 Task: Sort the products in the category "More Bakery Desserts" by price (highest first).
Action: Mouse moved to (21, 98)
Screenshot: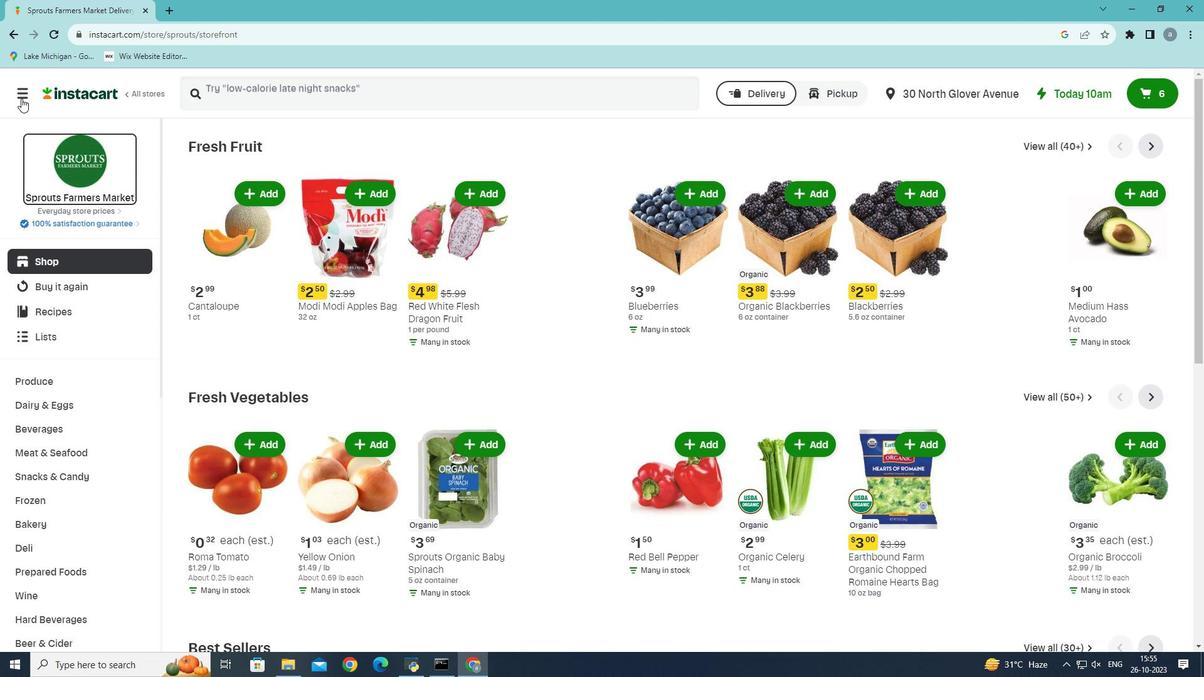 
Action: Mouse pressed left at (21, 98)
Screenshot: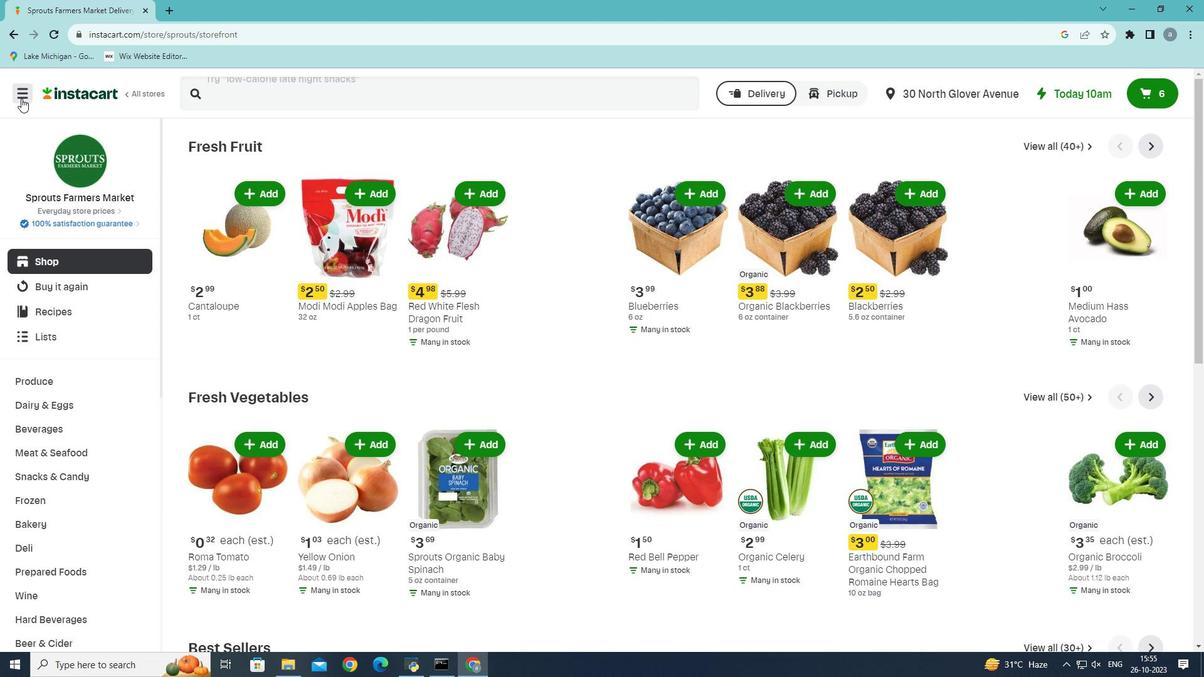 
Action: Mouse moved to (75, 360)
Screenshot: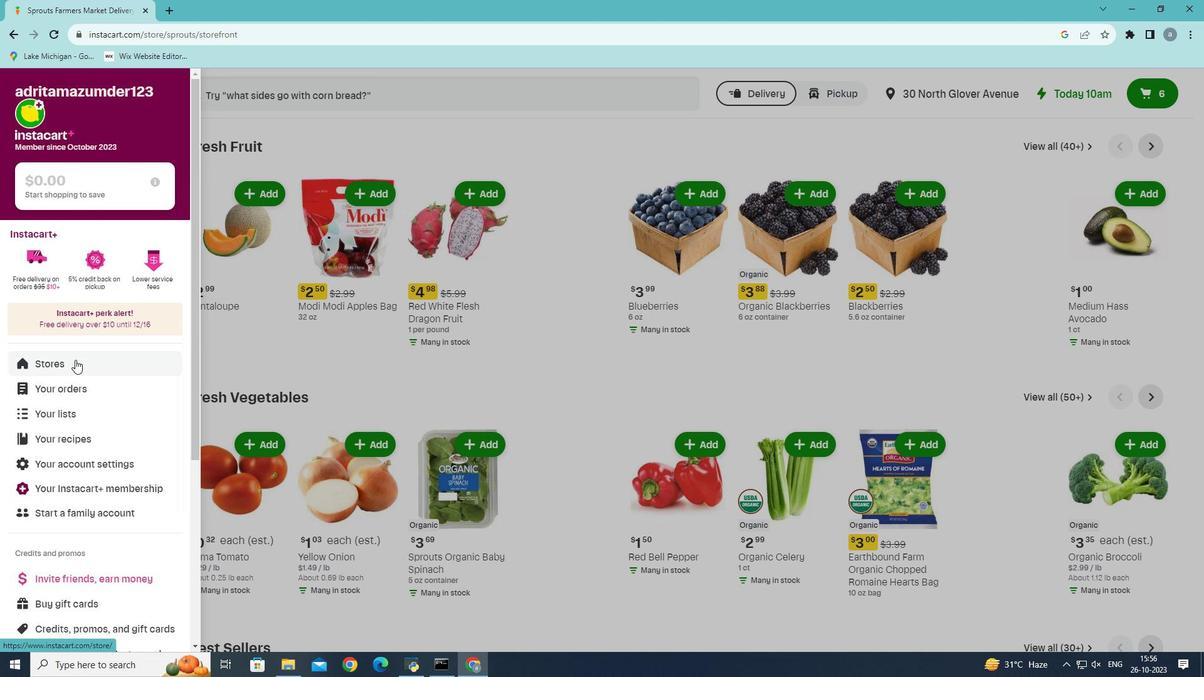 
Action: Mouse pressed left at (75, 360)
Screenshot: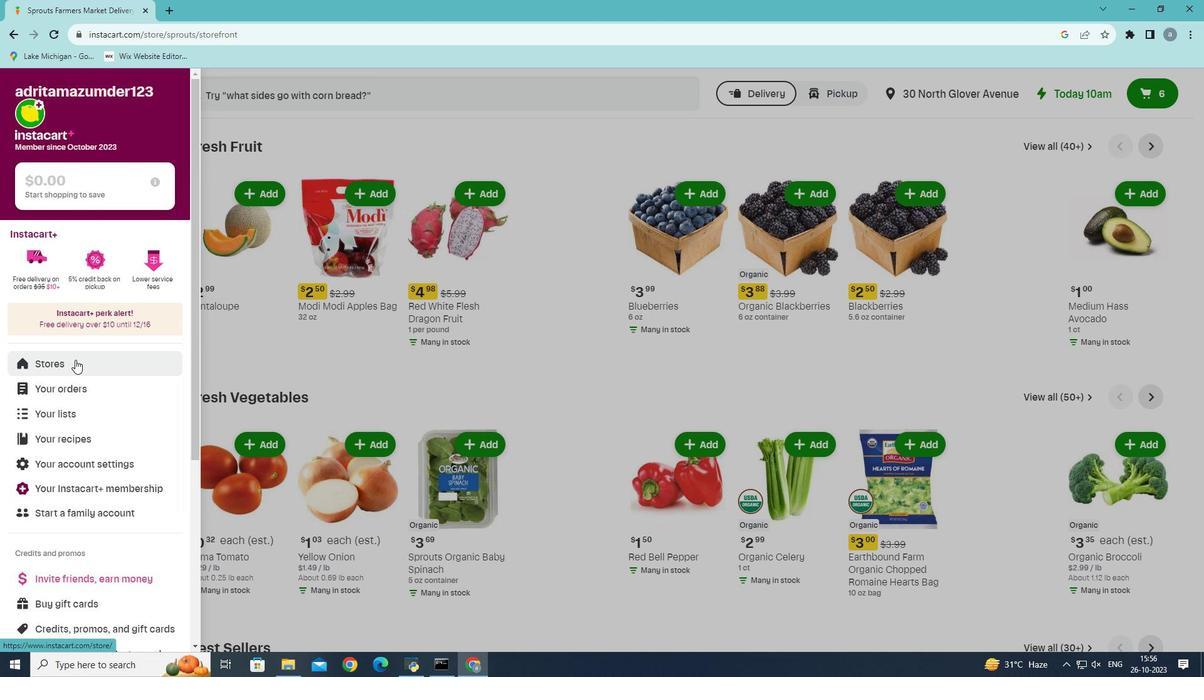 
Action: Mouse moved to (291, 144)
Screenshot: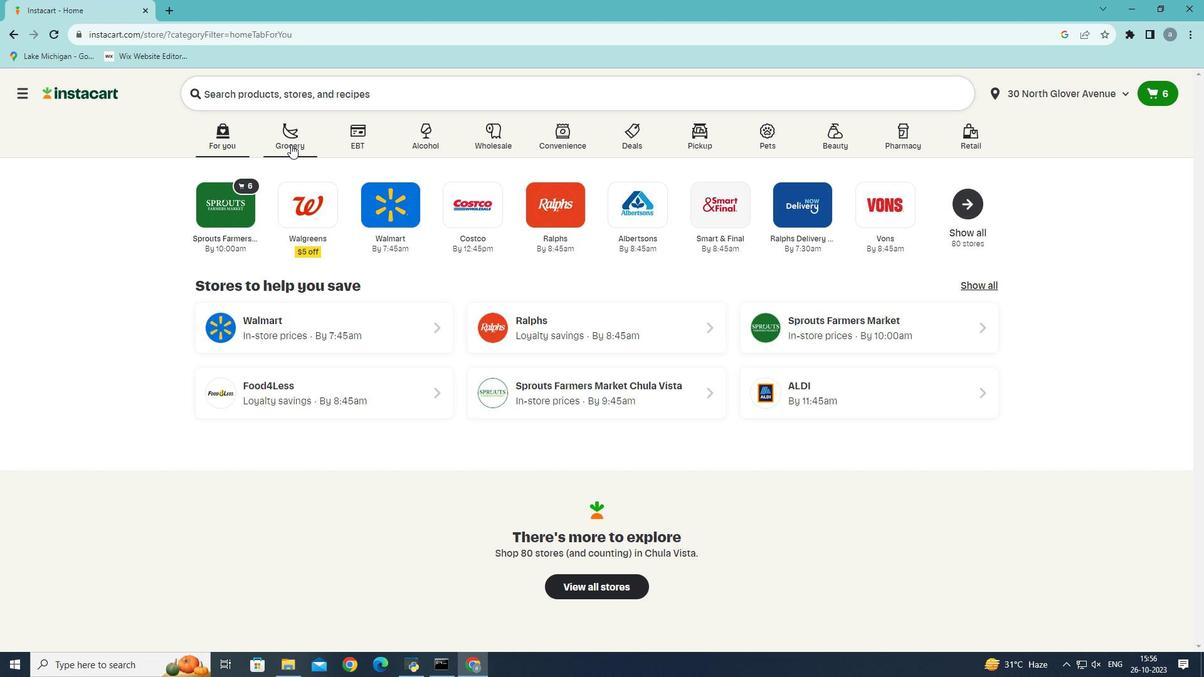 
Action: Mouse pressed left at (291, 144)
Screenshot: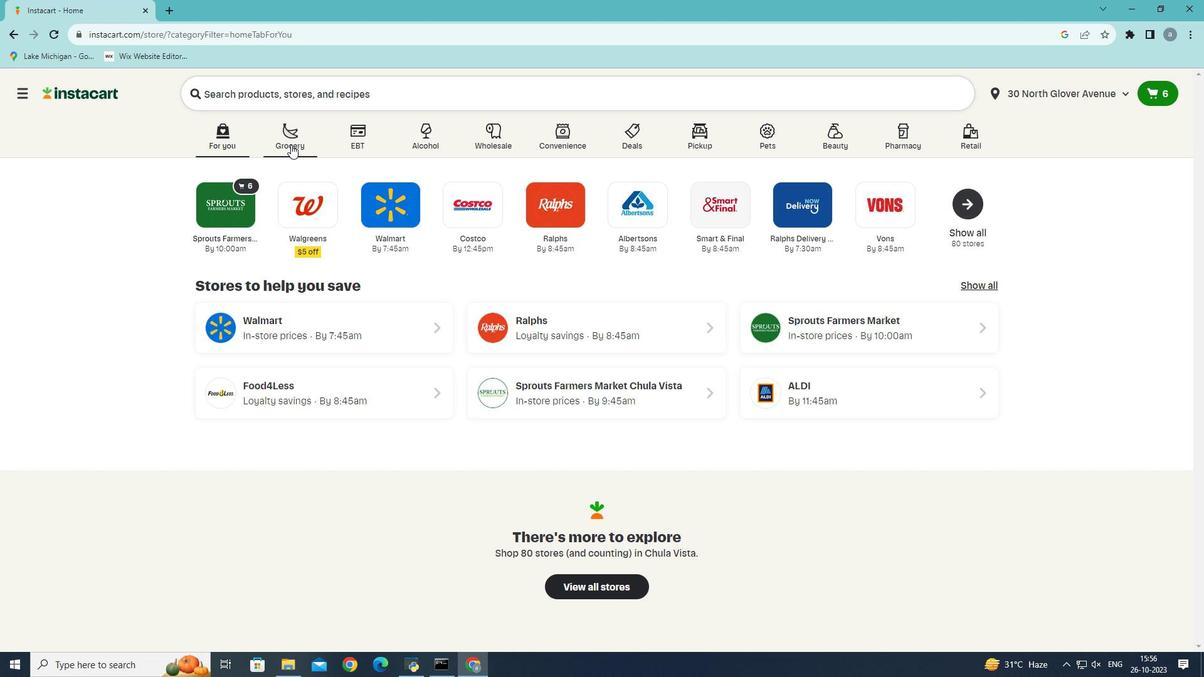 
Action: Mouse moved to (274, 372)
Screenshot: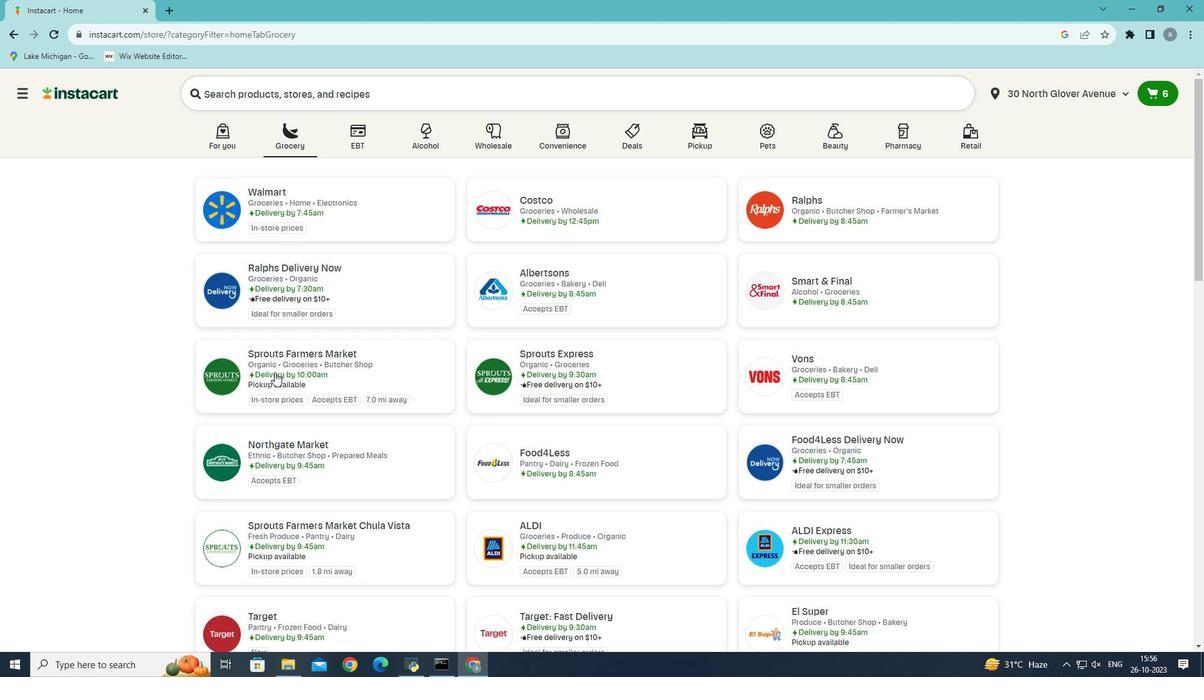 
Action: Mouse pressed left at (274, 372)
Screenshot: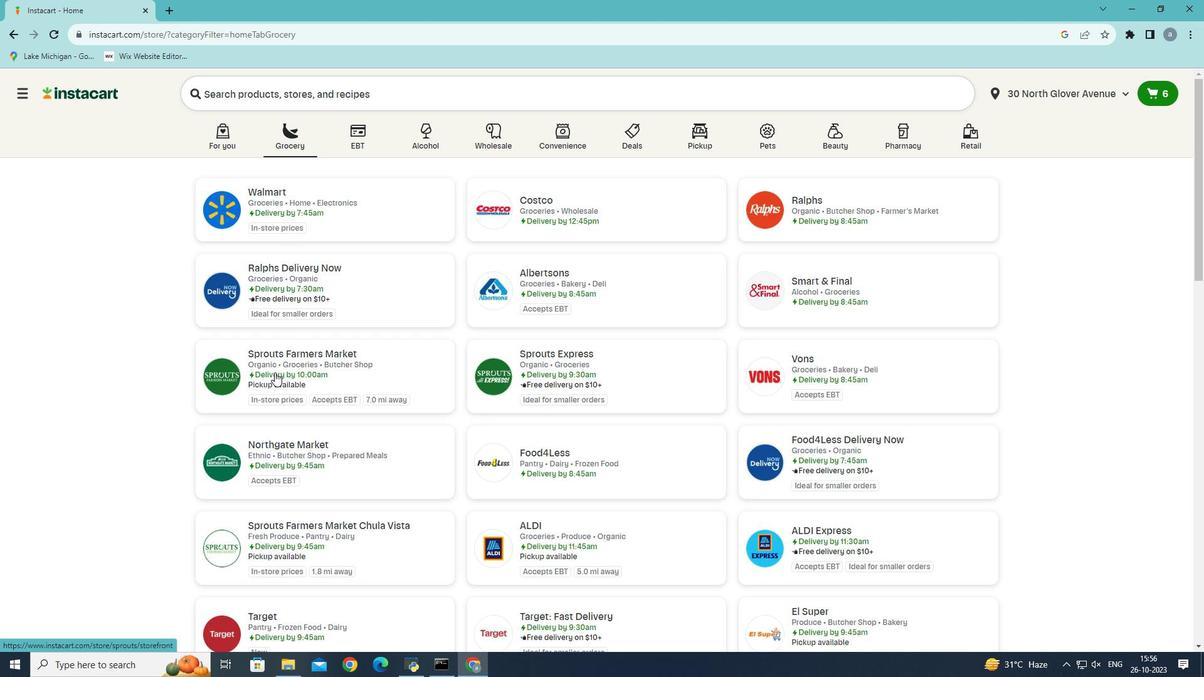 
Action: Mouse moved to (55, 523)
Screenshot: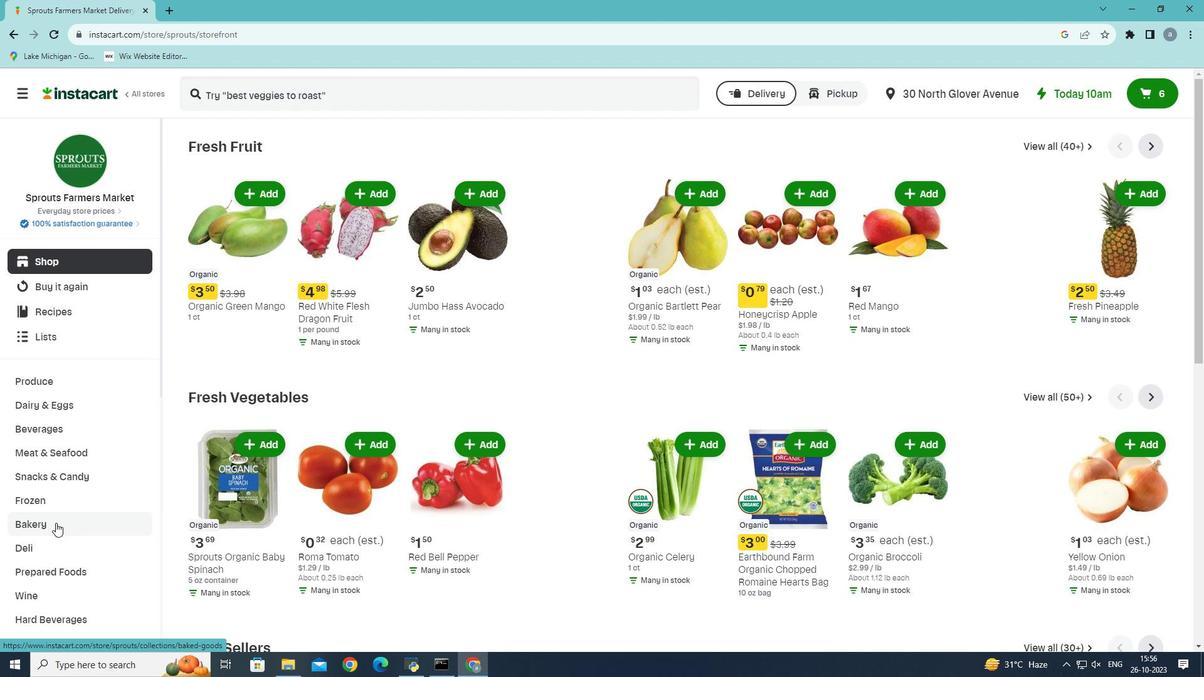
Action: Mouse pressed left at (55, 523)
Screenshot: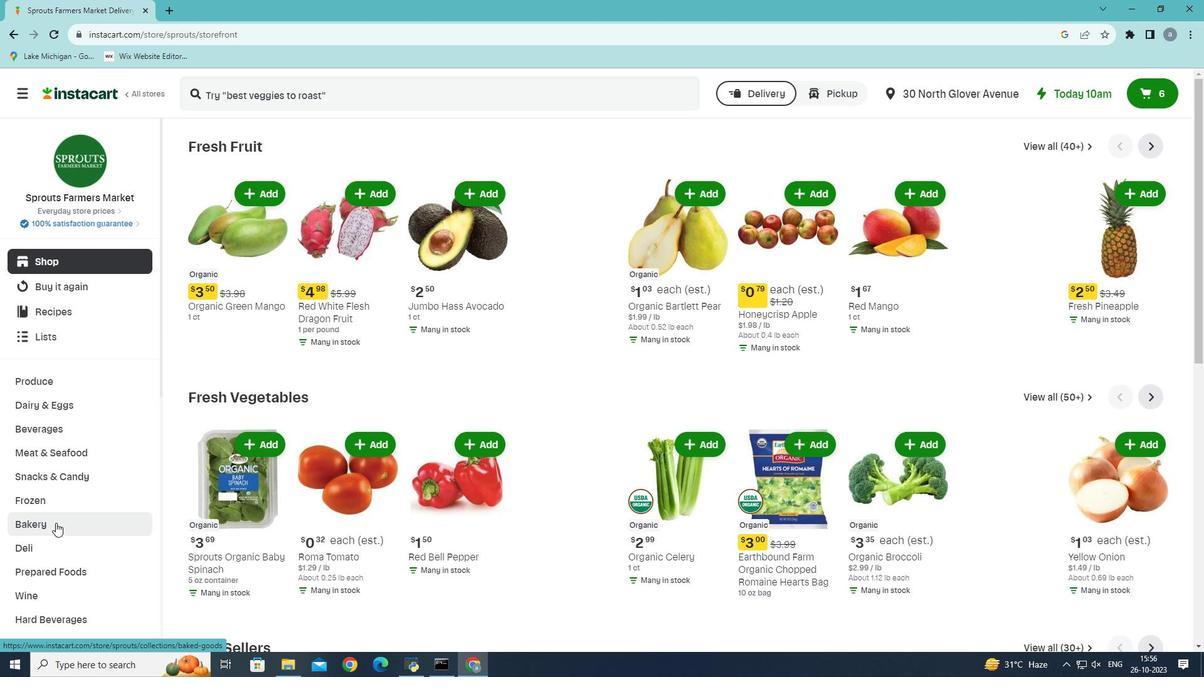
Action: Mouse moved to (849, 175)
Screenshot: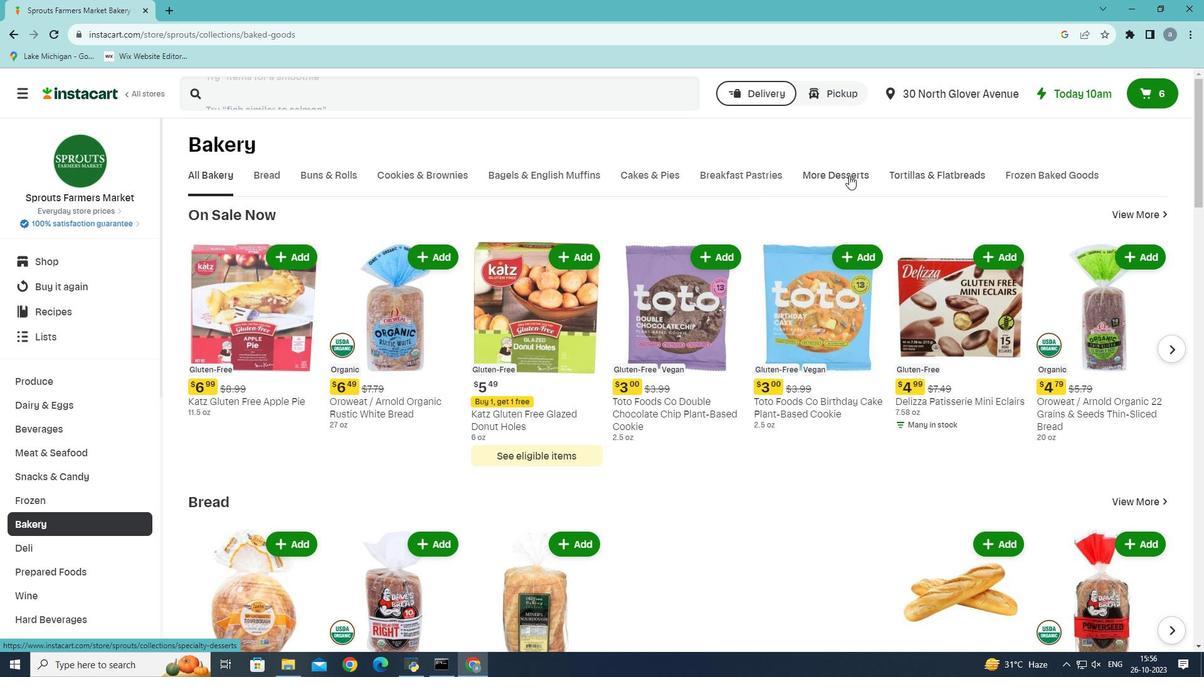 
Action: Mouse pressed left at (849, 175)
Screenshot: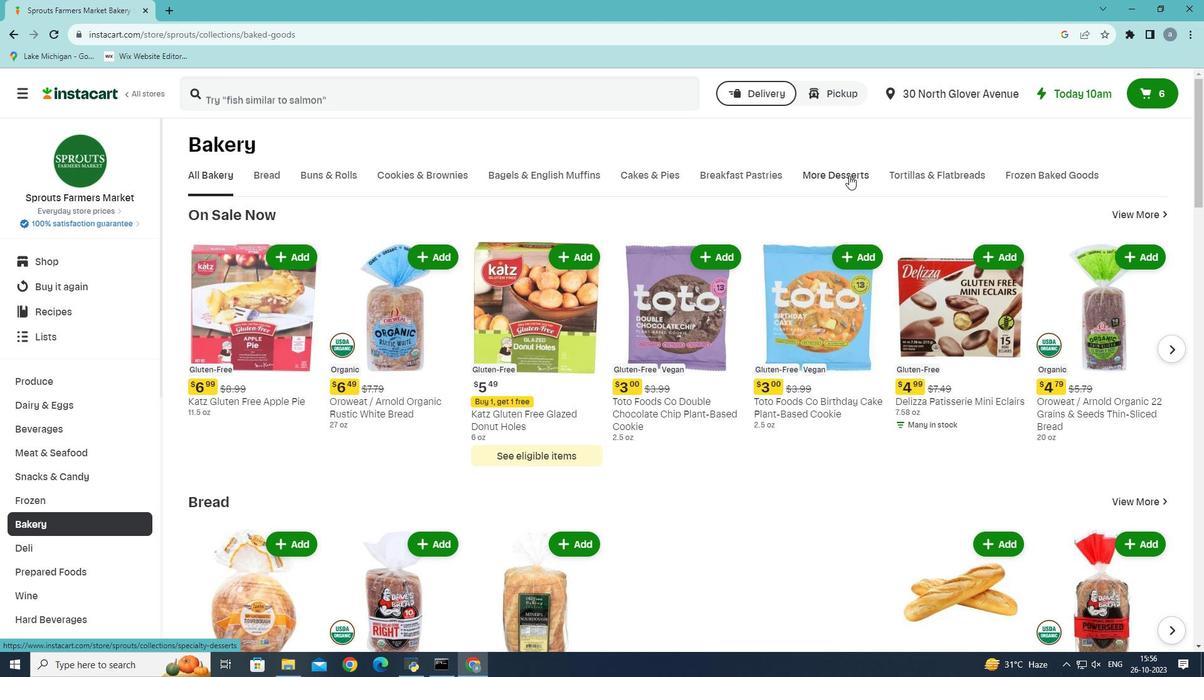 
Action: Mouse moved to (422, 230)
Screenshot: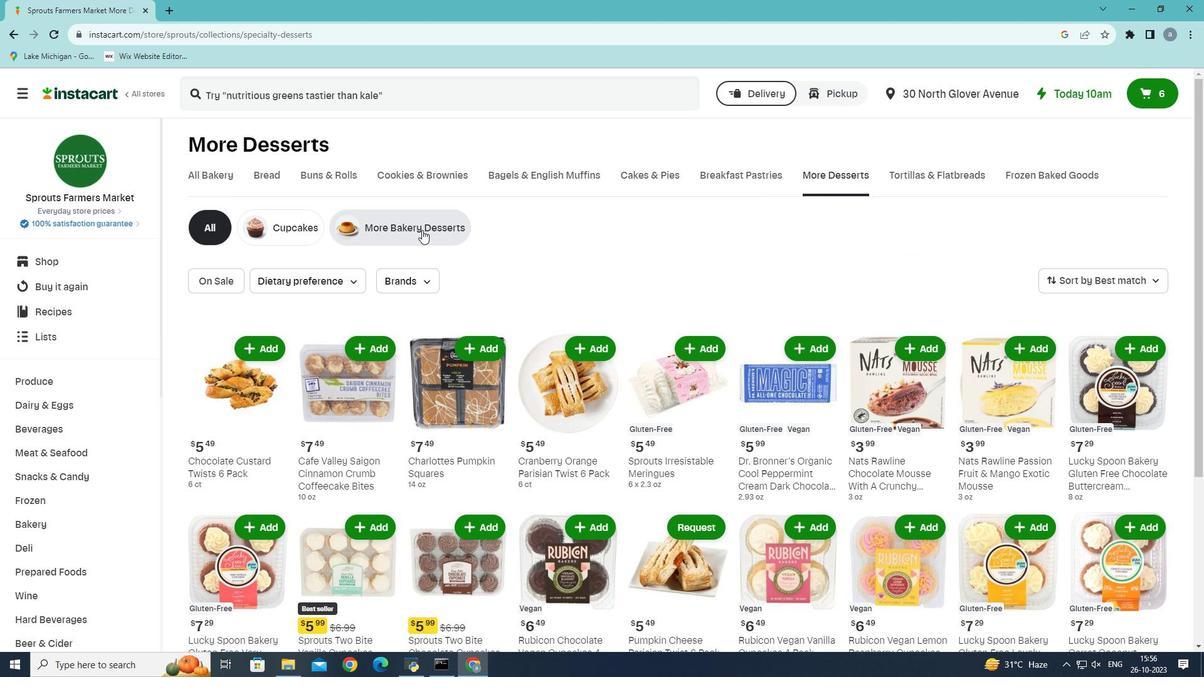 
Action: Mouse pressed left at (422, 230)
Screenshot: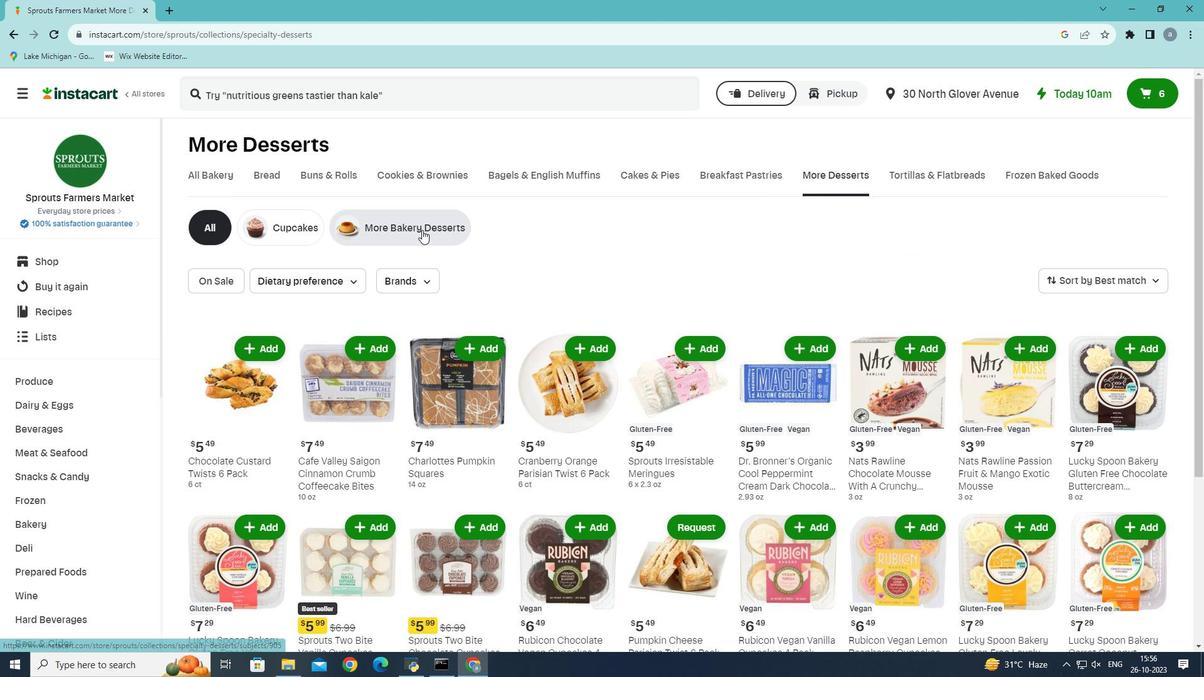 
Action: Mouse moved to (1154, 278)
Screenshot: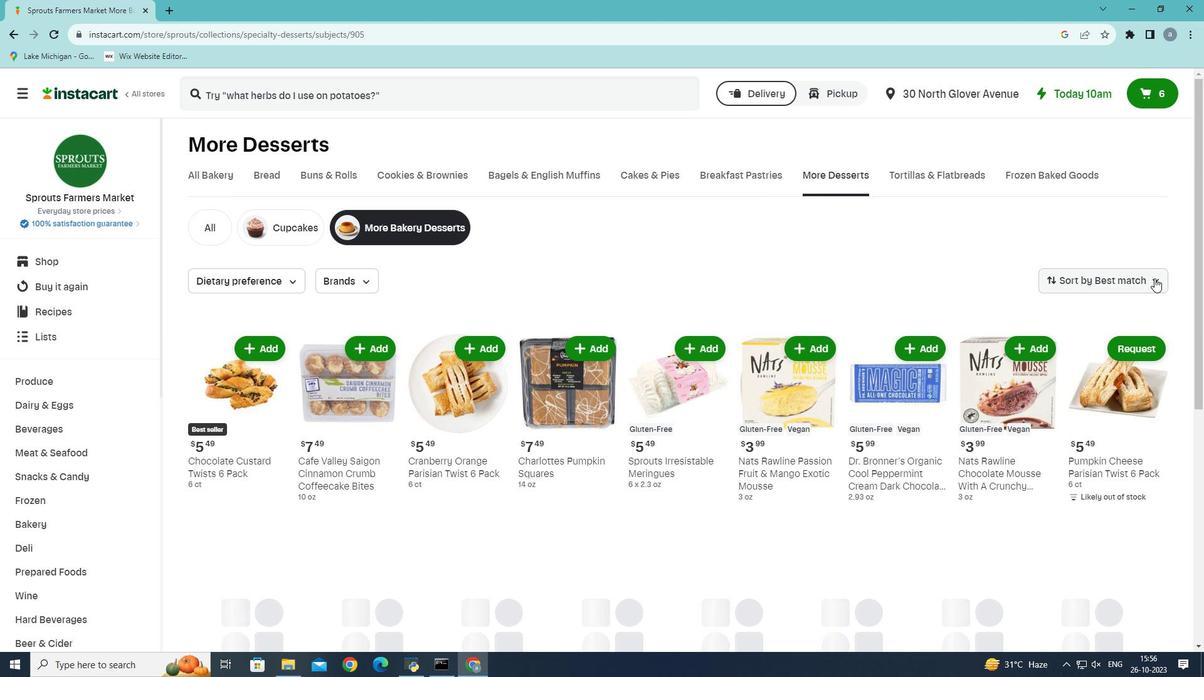 
Action: Mouse pressed left at (1154, 278)
Screenshot: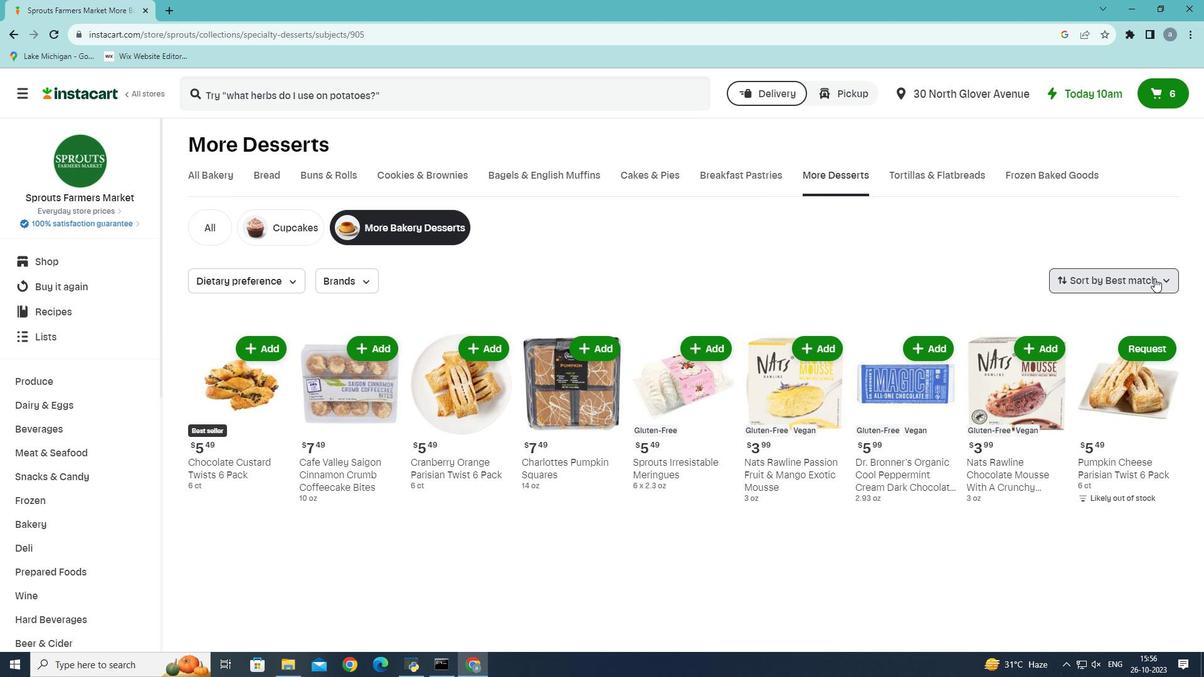 
Action: Mouse moved to (1133, 365)
Screenshot: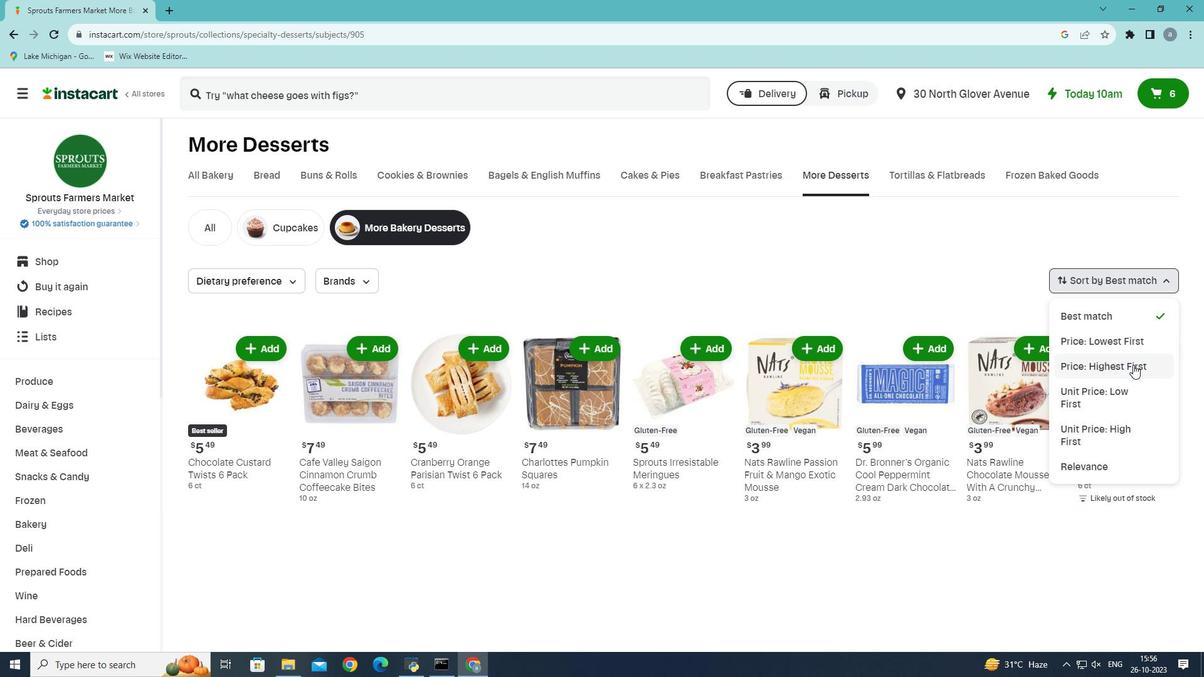 
Action: Mouse pressed left at (1133, 365)
Screenshot: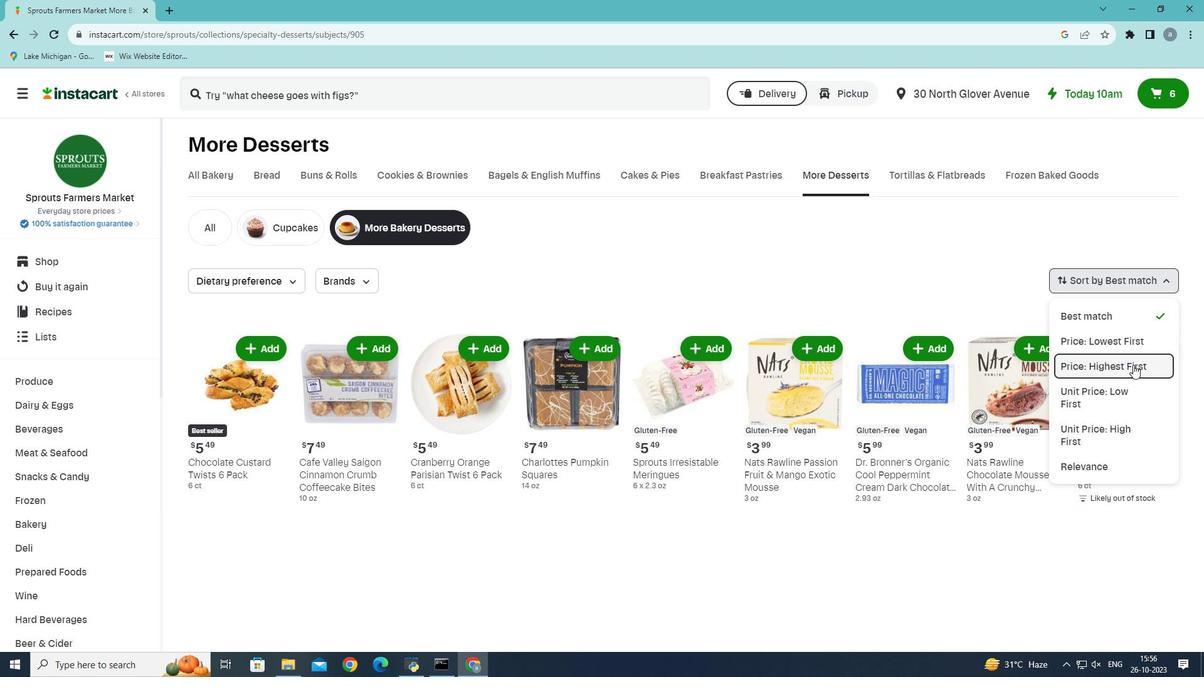 
Action: Mouse moved to (525, 352)
Screenshot: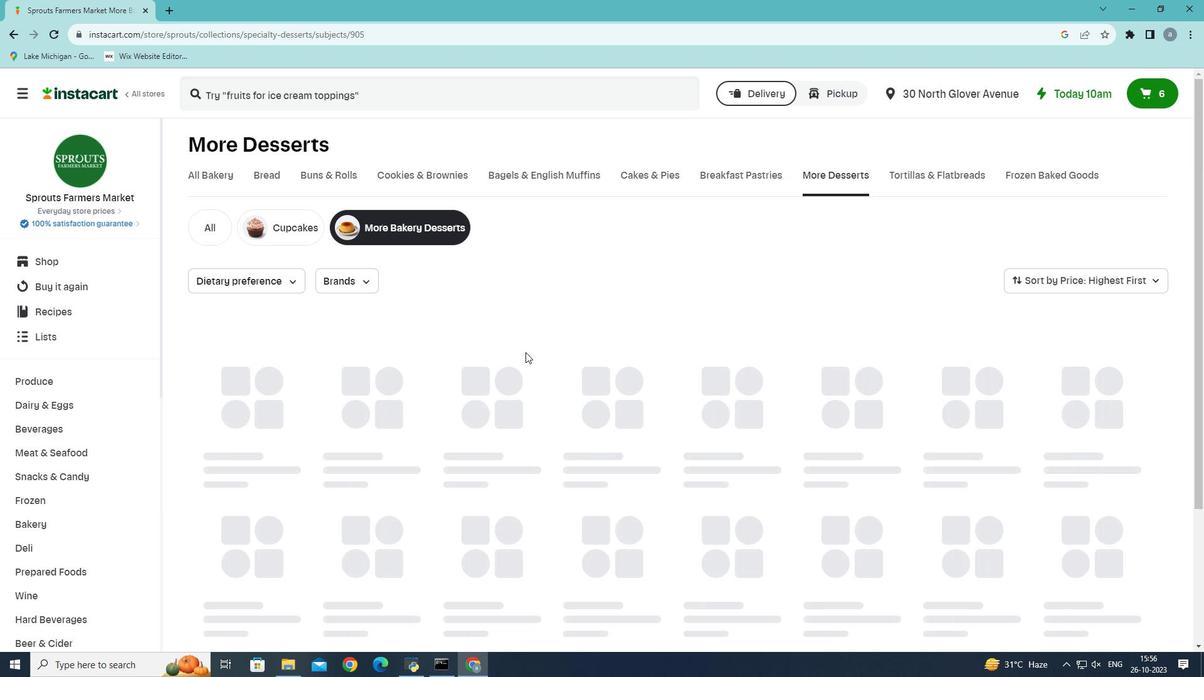 
